 Task: Look for properties starting from $800 for rent.
Action: Mouse moved to (716, 62)
Screenshot: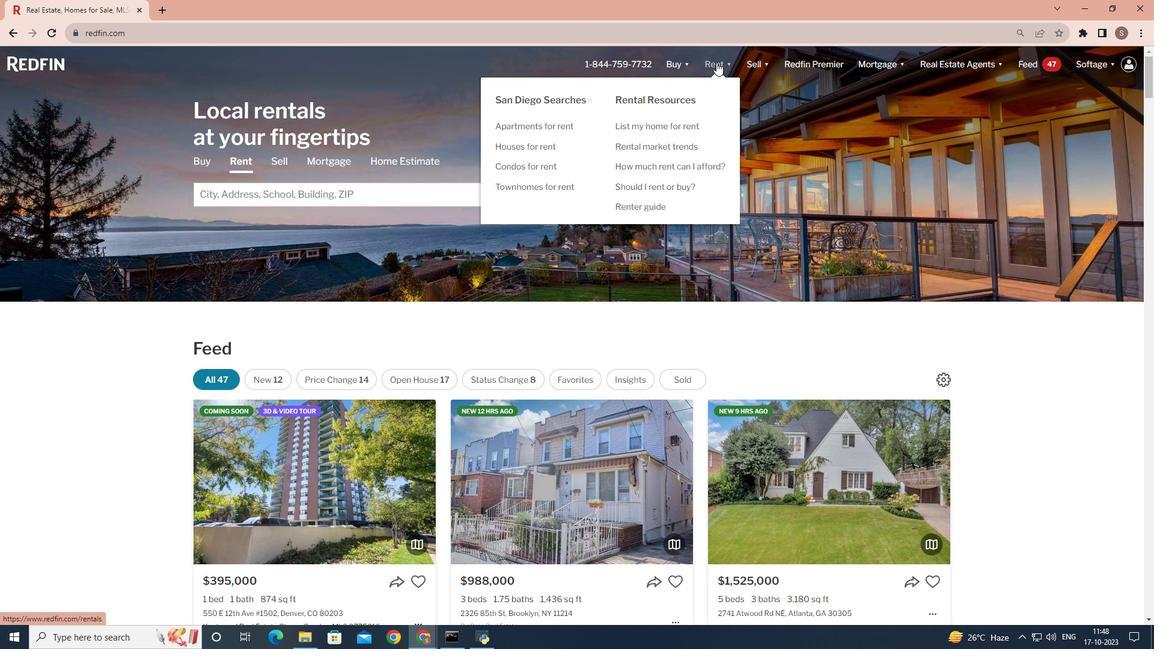 
Action: Mouse pressed left at (716, 62)
Screenshot: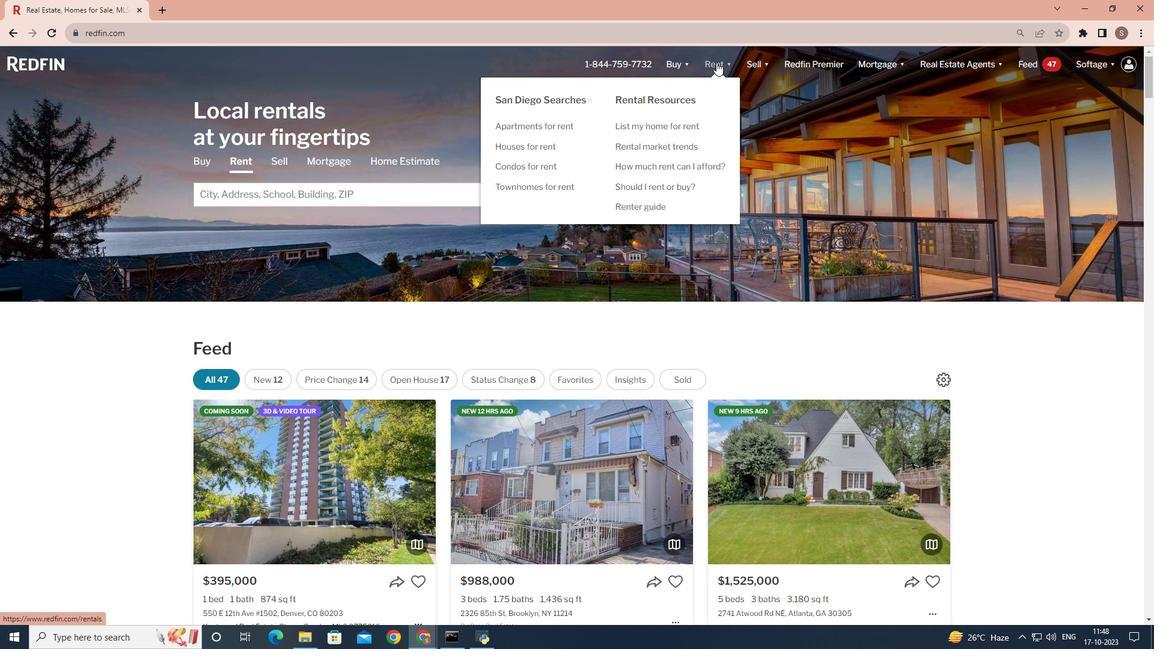 
Action: Mouse moved to (254, 335)
Screenshot: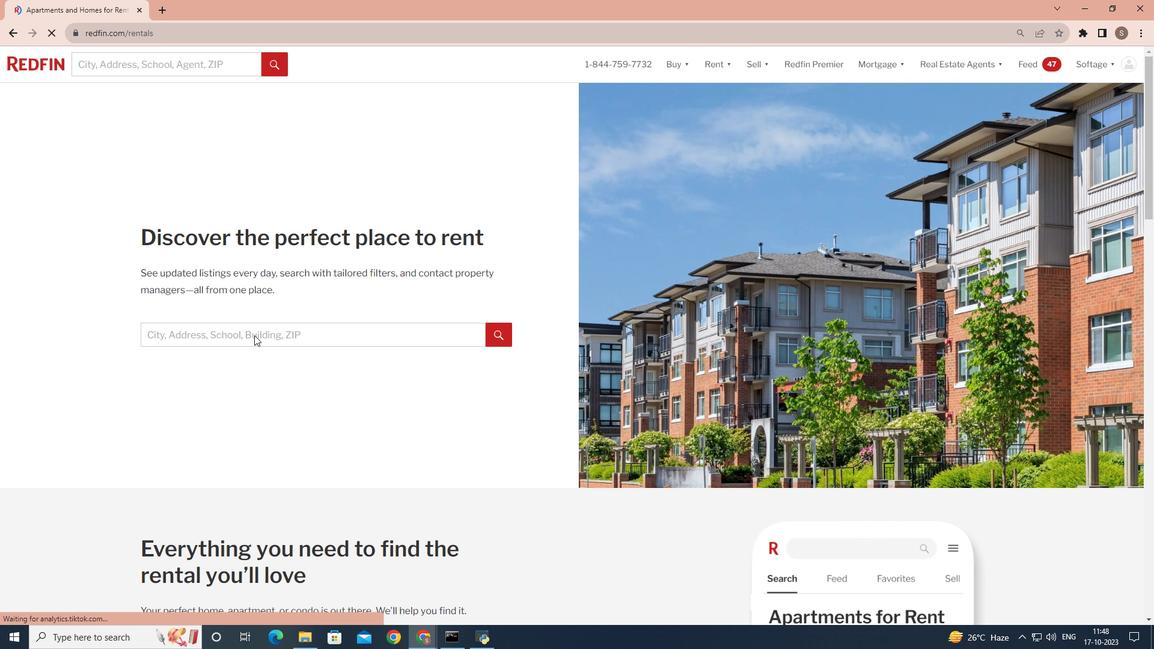 
Action: Mouse pressed left at (254, 335)
Screenshot: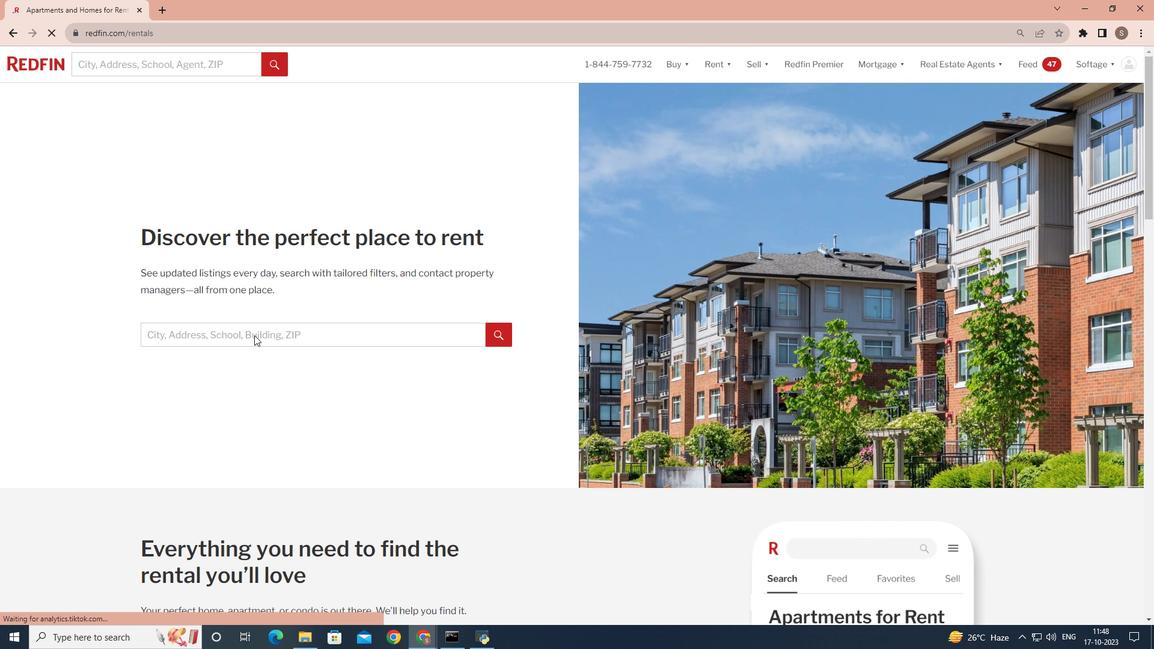 
Action: Mouse pressed left at (254, 335)
Screenshot: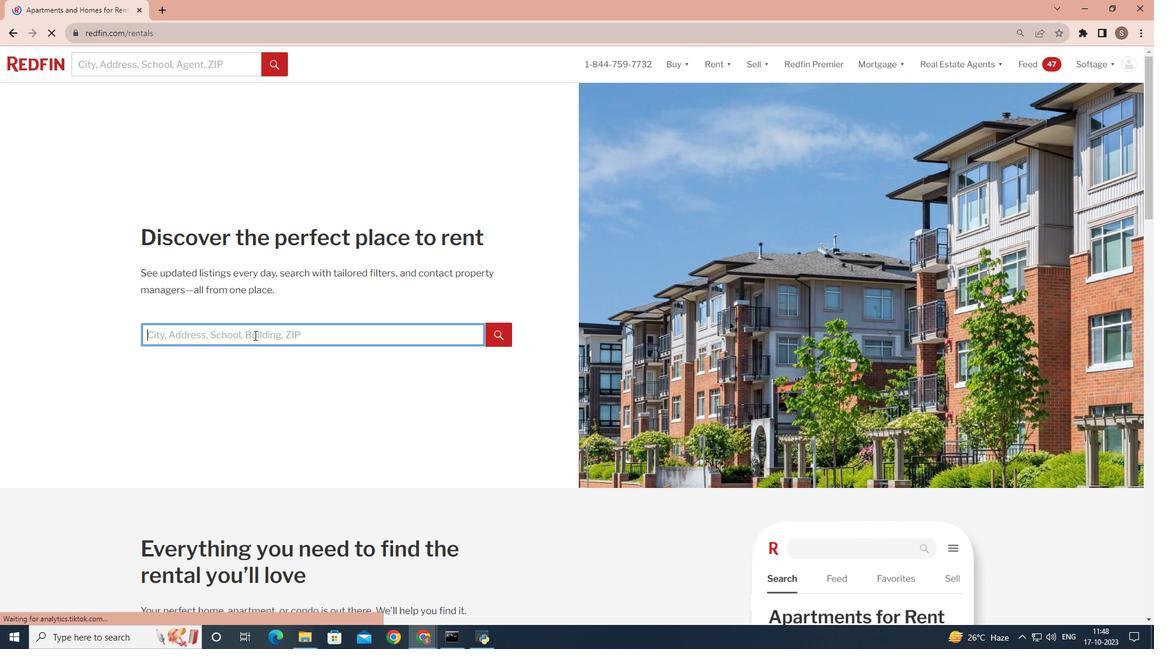 
Action: Key pressed <Key.shift>San<Key.space><Key.shift>Diego
Screenshot: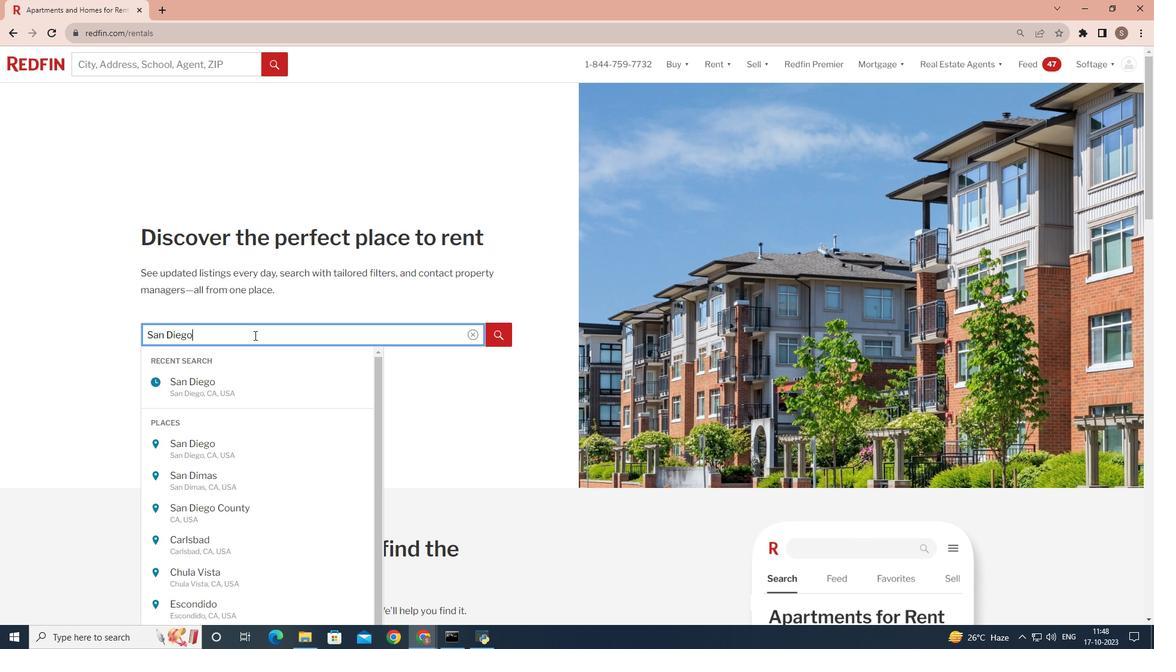 
Action: Mouse moved to (504, 333)
Screenshot: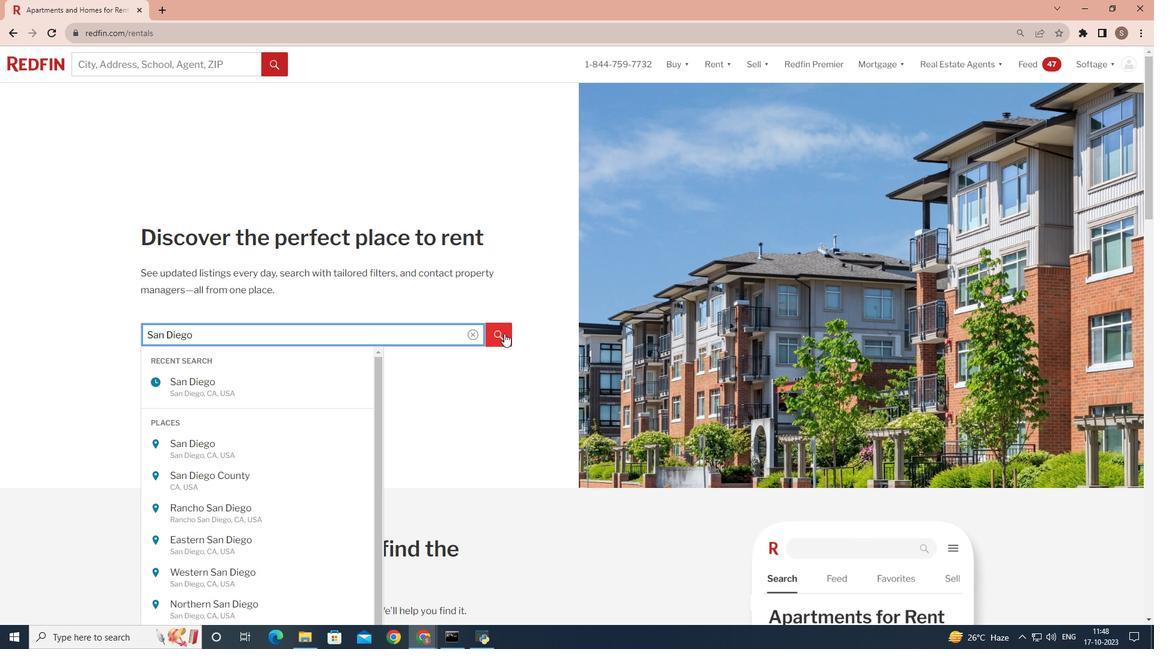 
Action: Mouse pressed left at (504, 333)
Screenshot: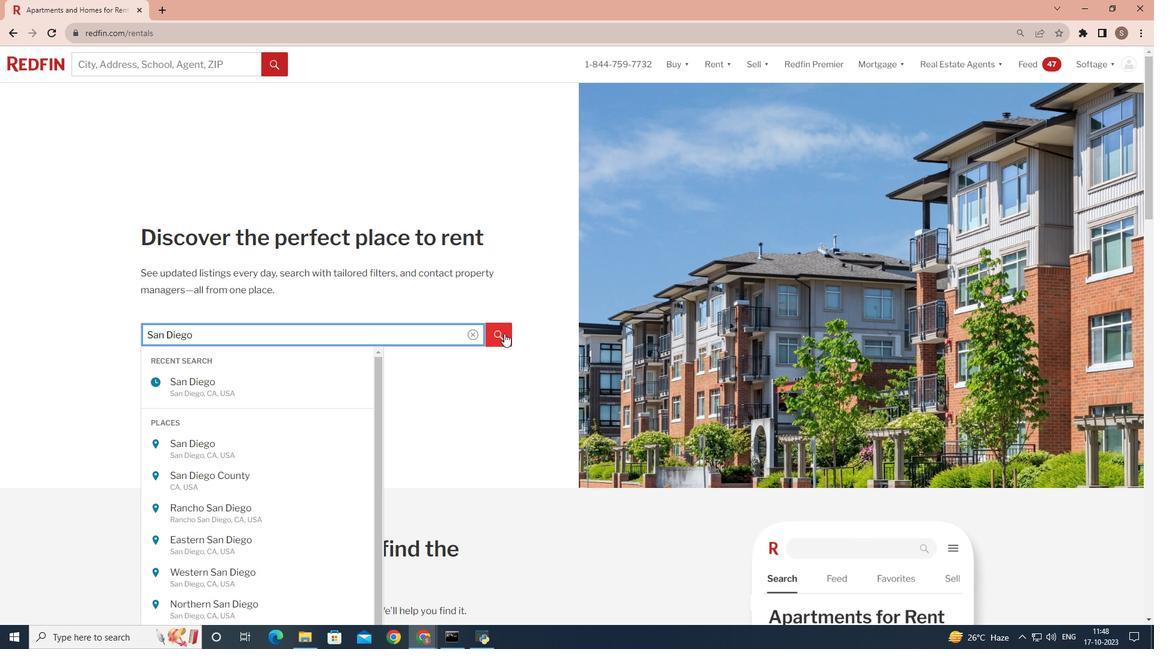 
Action: Mouse moved to (1046, 140)
Screenshot: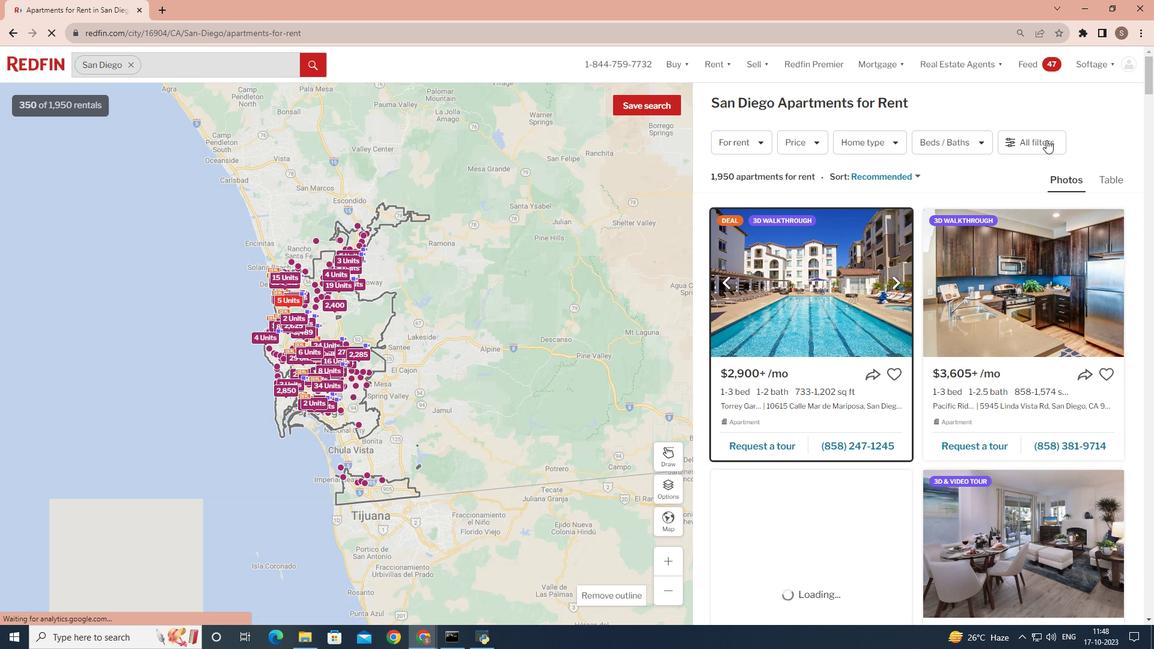 
Action: Mouse pressed left at (1046, 140)
Screenshot: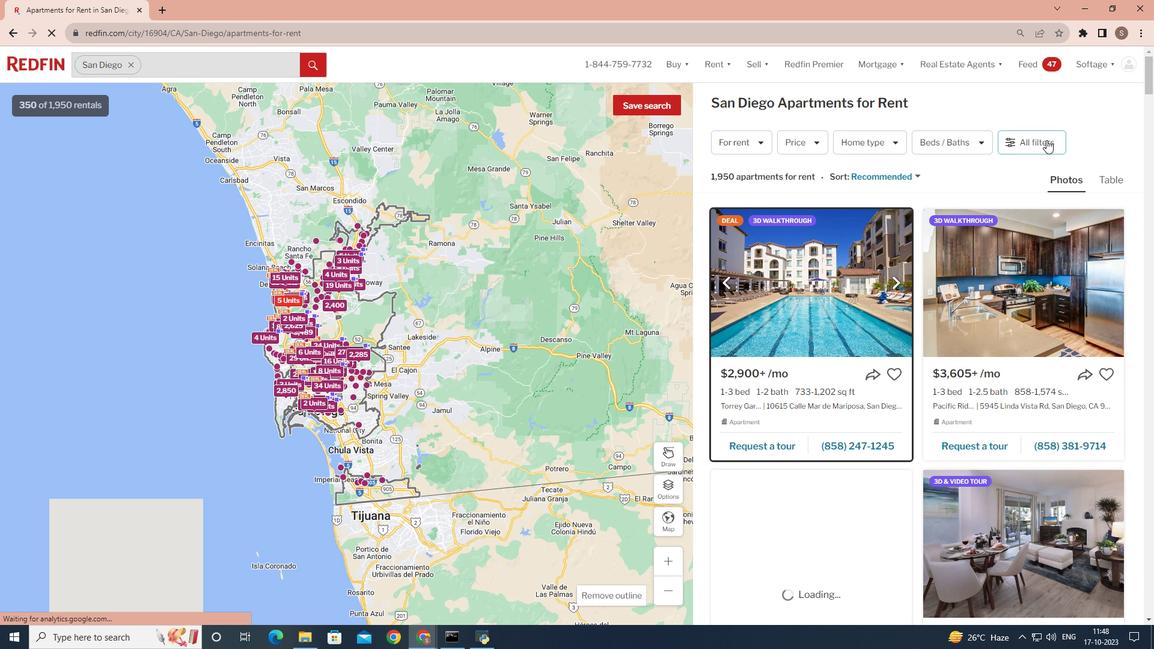 
Action: Mouse pressed left at (1046, 140)
Screenshot: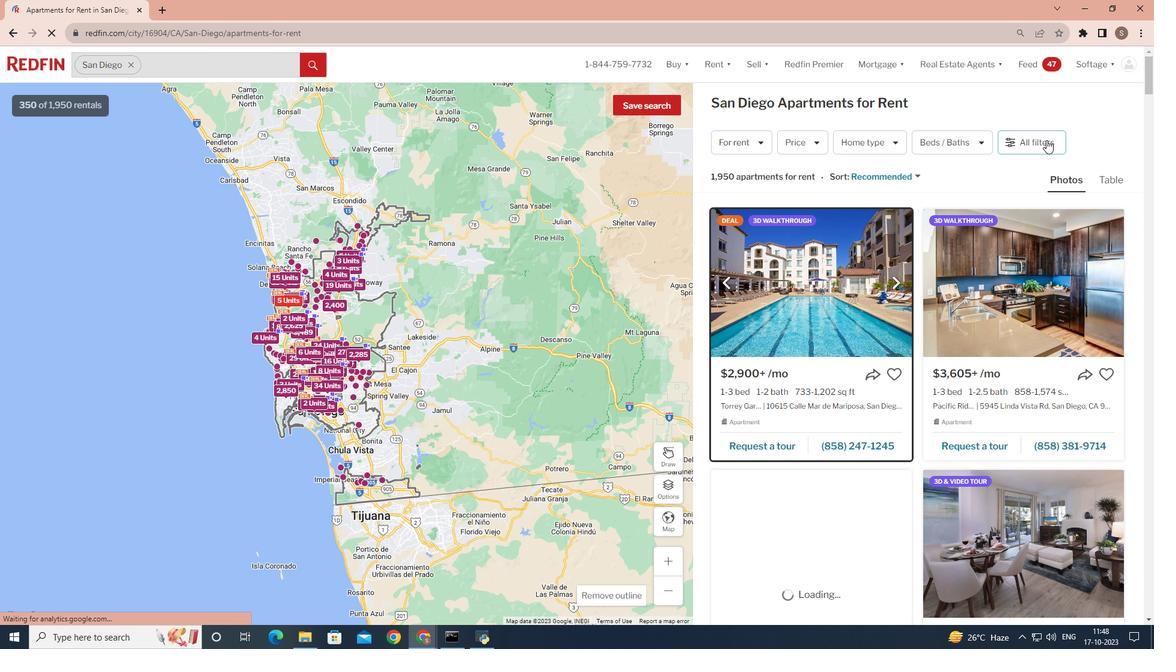 
Action: Mouse pressed left at (1046, 140)
Screenshot: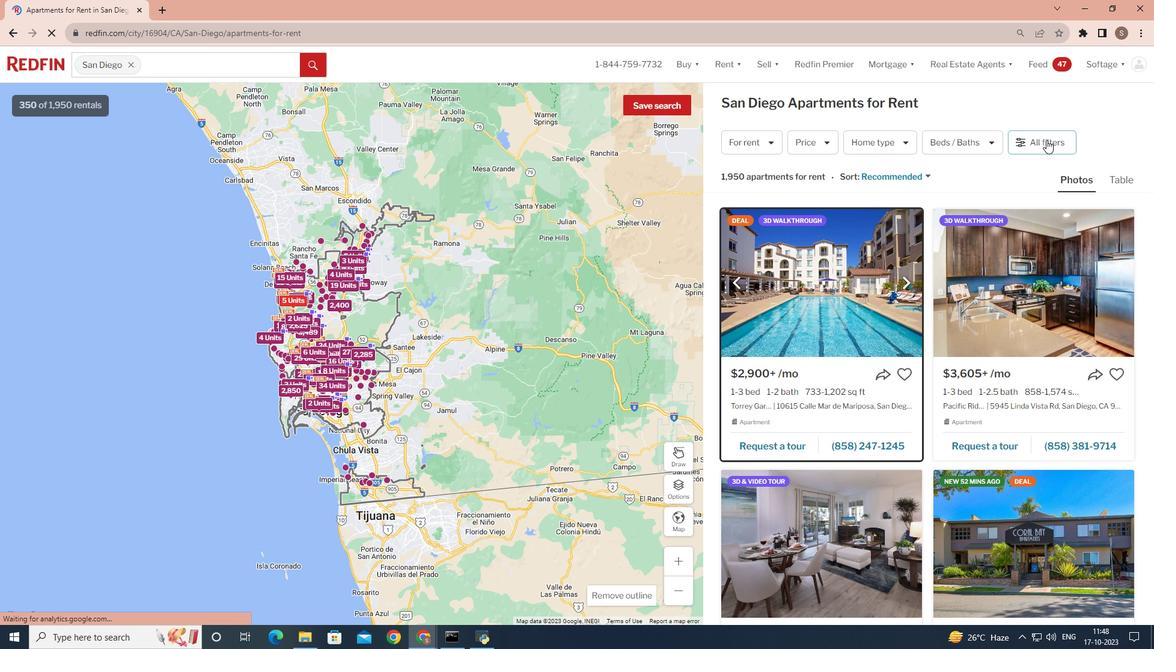 
Action: Mouse pressed left at (1046, 140)
Screenshot: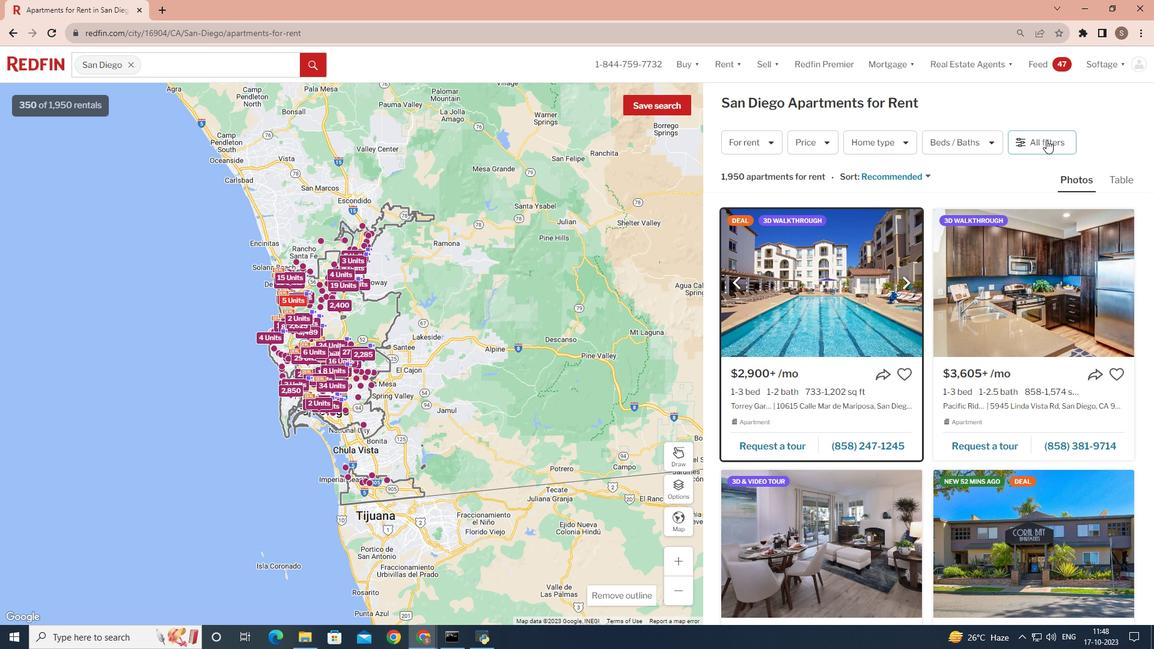 
Action: Mouse moved to (840, 220)
Screenshot: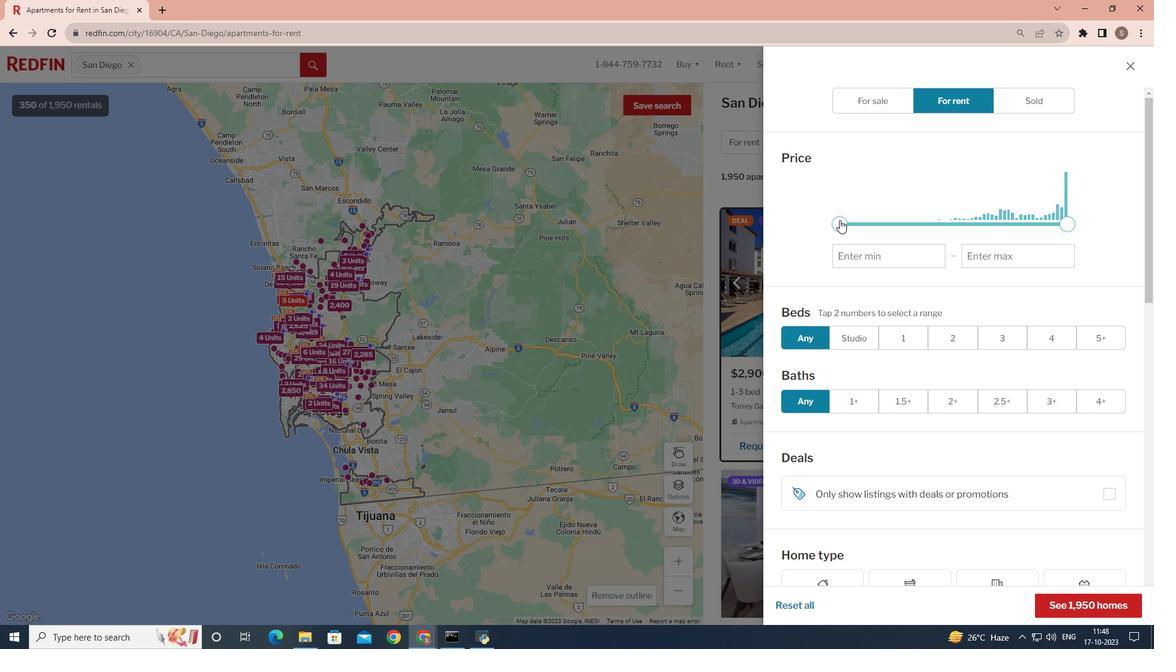 
Action: Mouse pressed left at (840, 220)
Screenshot: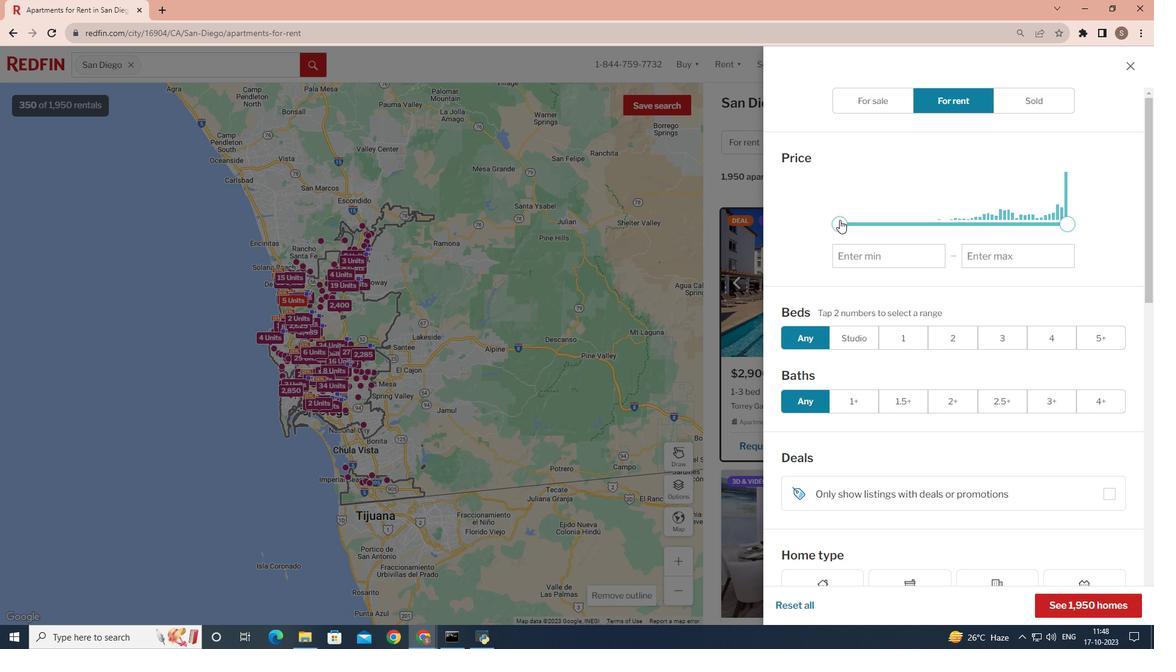 
Action: Mouse moved to (1073, 606)
Screenshot: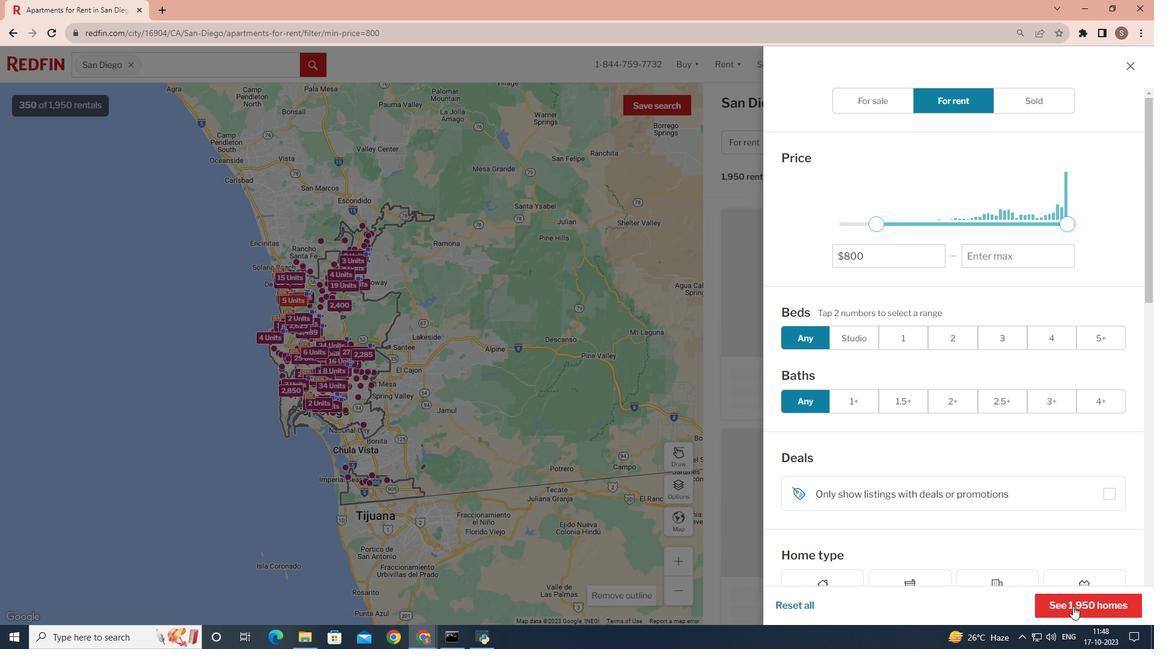 
Action: Mouse pressed left at (1073, 606)
Screenshot: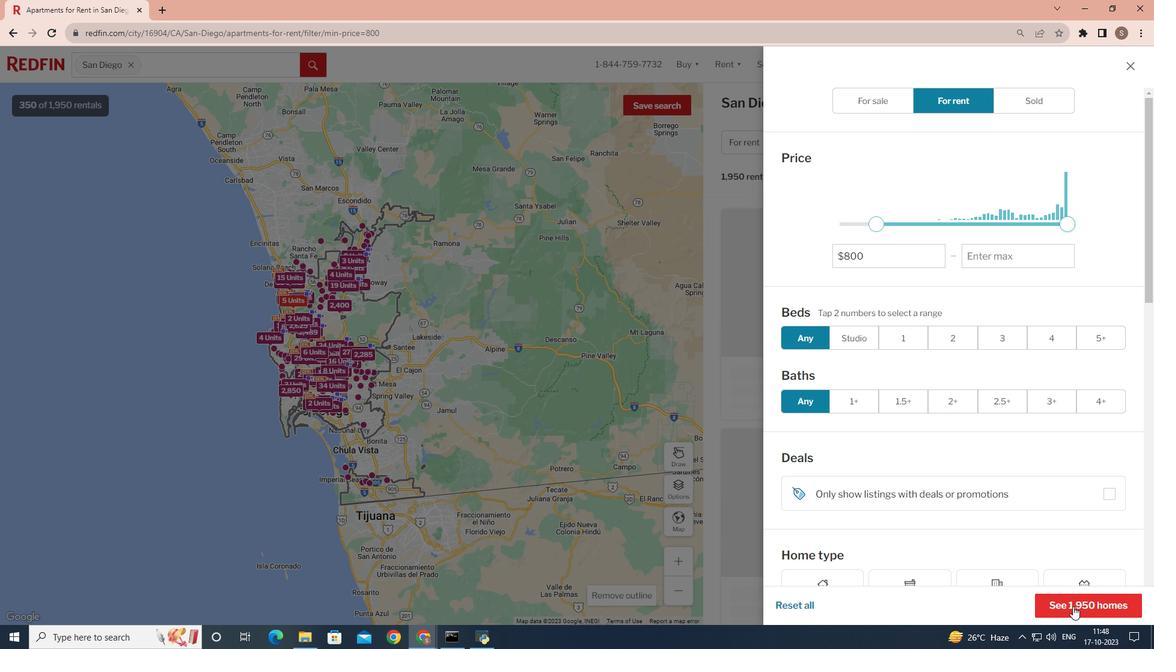 
